 Task: Create a due date automation trigger when advanced on, 2 working days after a card is due add fields with custom fields "Resume" completed at 11:00 AM.
Action: Mouse moved to (992, 78)
Screenshot: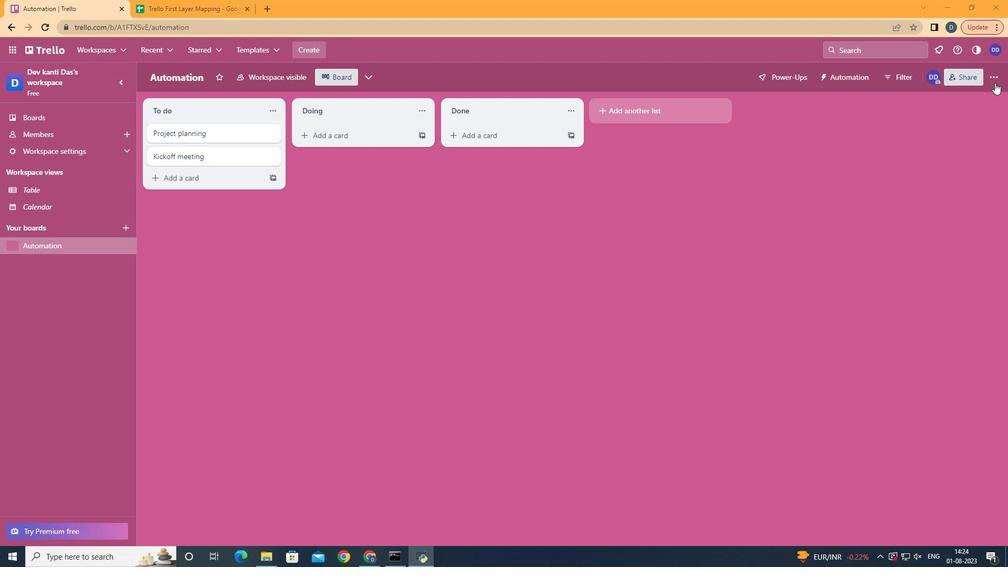 
Action: Mouse pressed left at (992, 78)
Screenshot: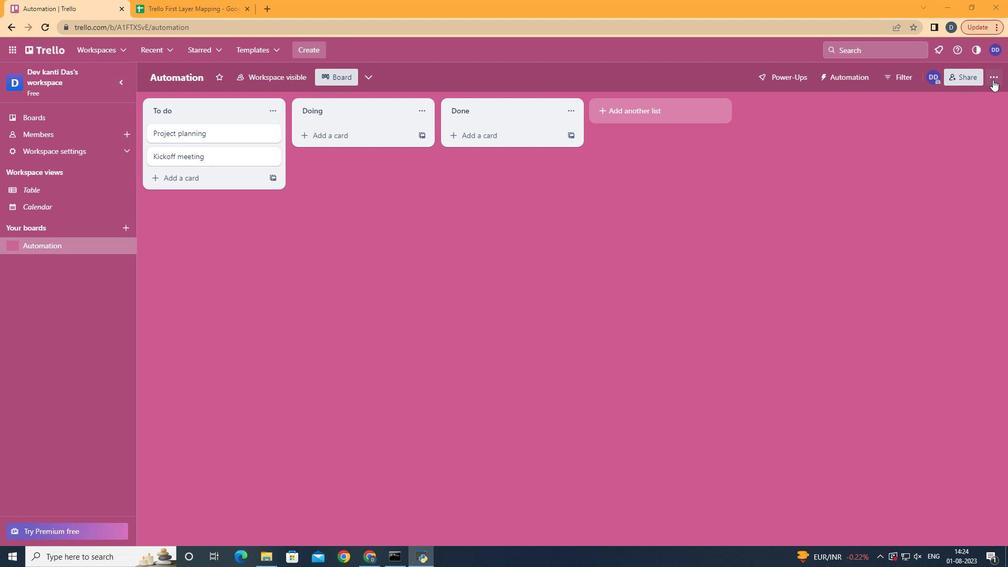 
Action: Mouse moved to (885, 232)
Screenshot: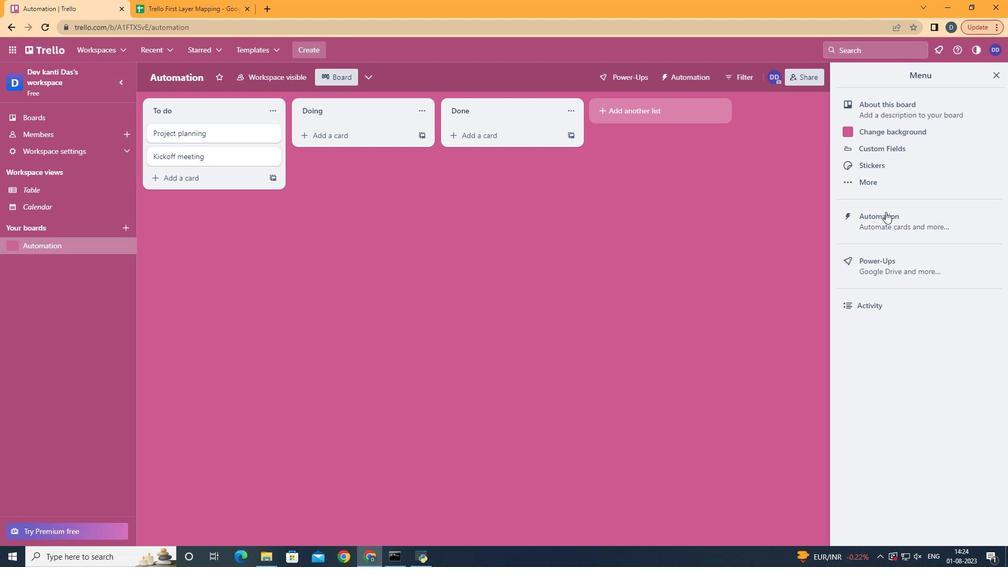 
Action: Mouse pressed left at (885, 232)
Screenshot: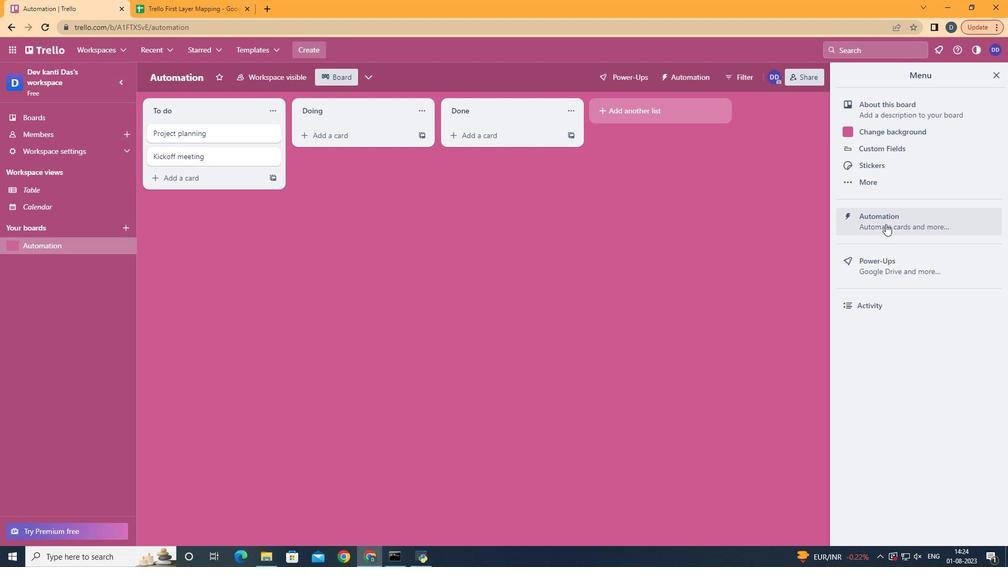 
Action: Mouse moved to (218, 214)
Screenshot: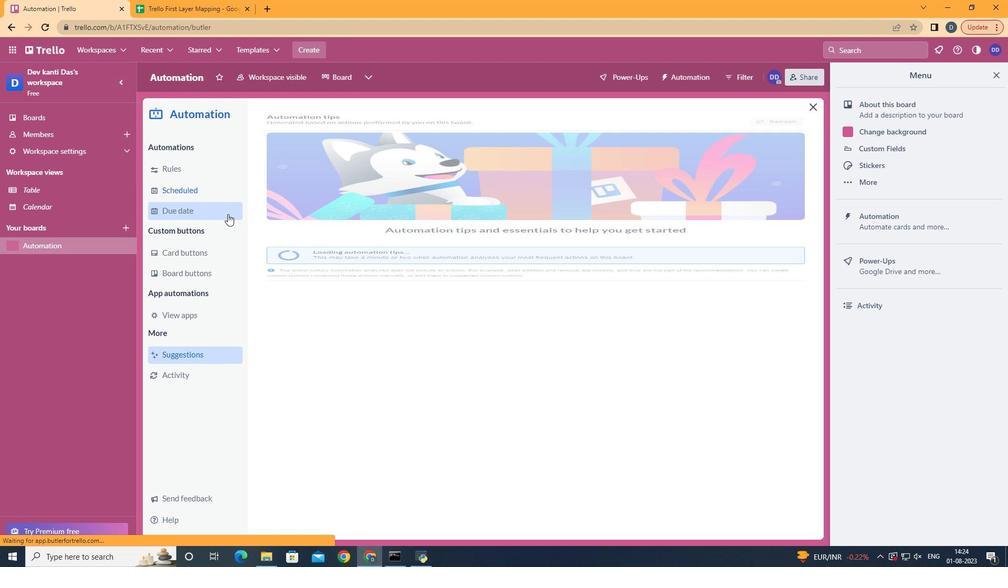 
Action: Mouse pressed left at (218, 214)
Screenshot: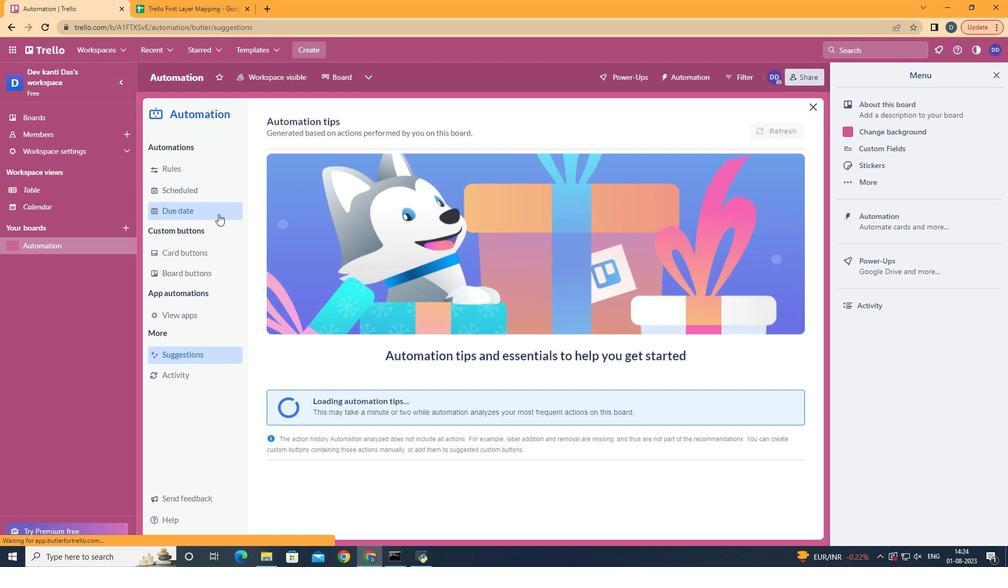 
Action: Mouse moved to (758, 125)
Screenshot: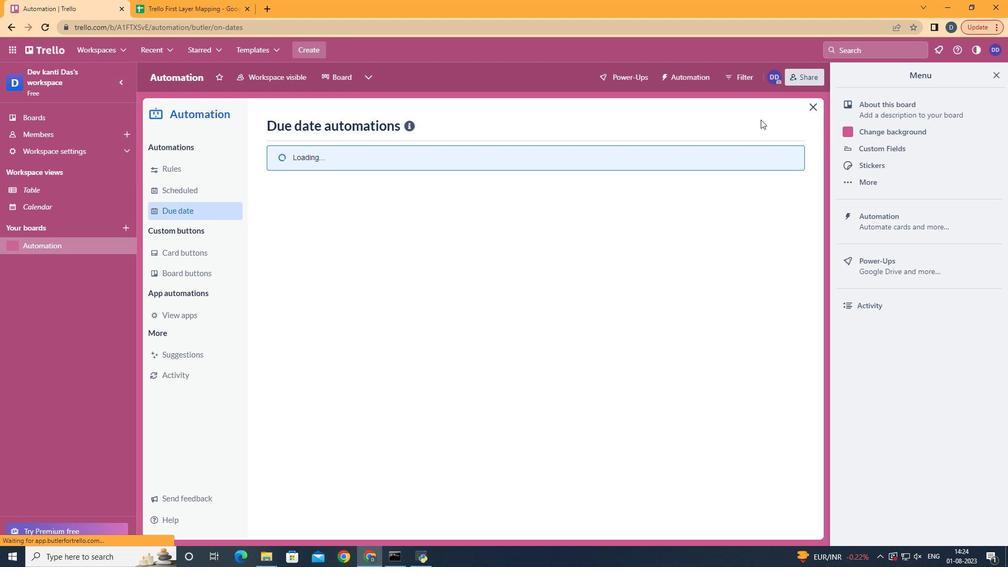 
Action: Mouse pressed left at (758, 125)
Screenshot: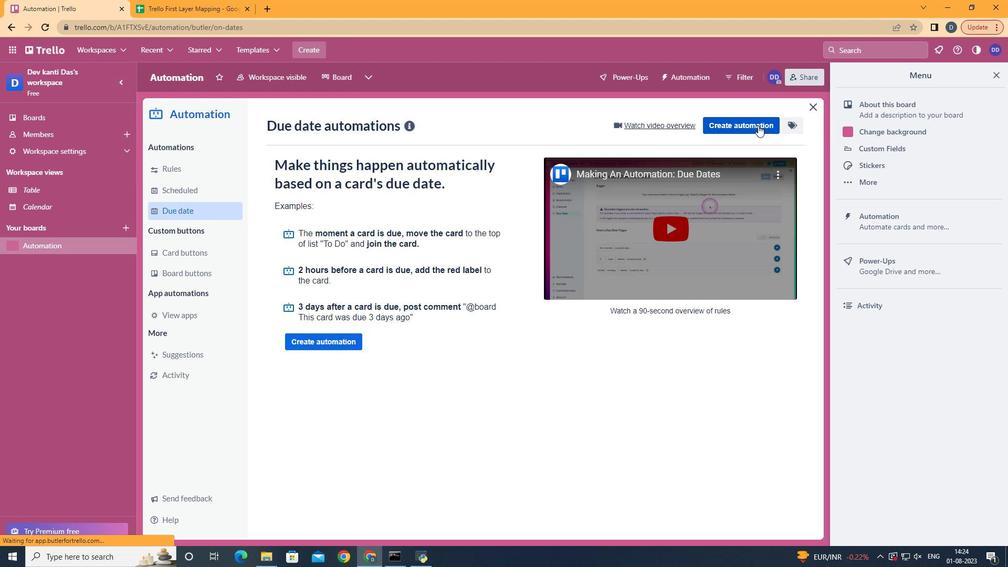 
Action: Mouse moved to (451, 228)
Screenshot: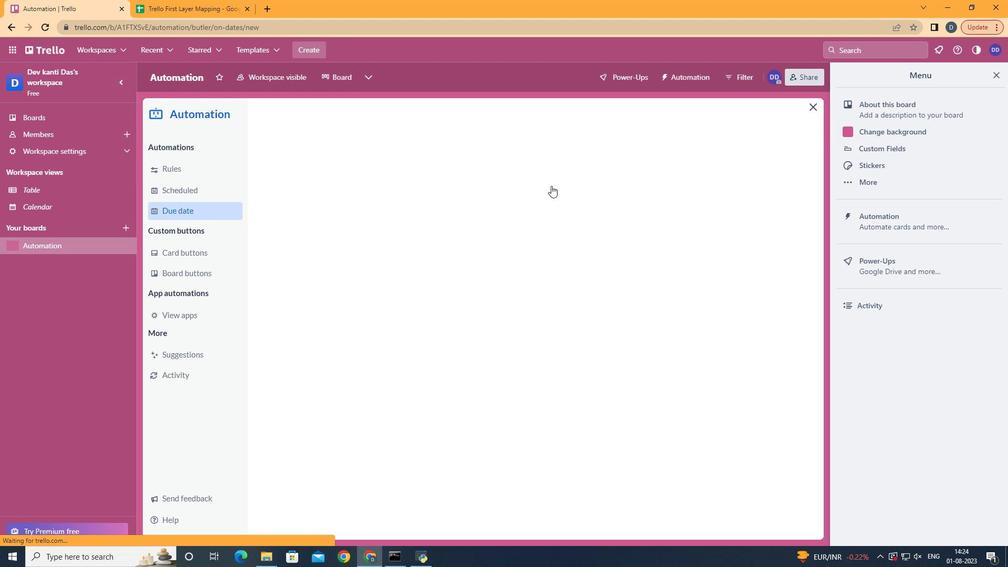 
Action: Mouse pressed left at (451, 228)
Screenshot: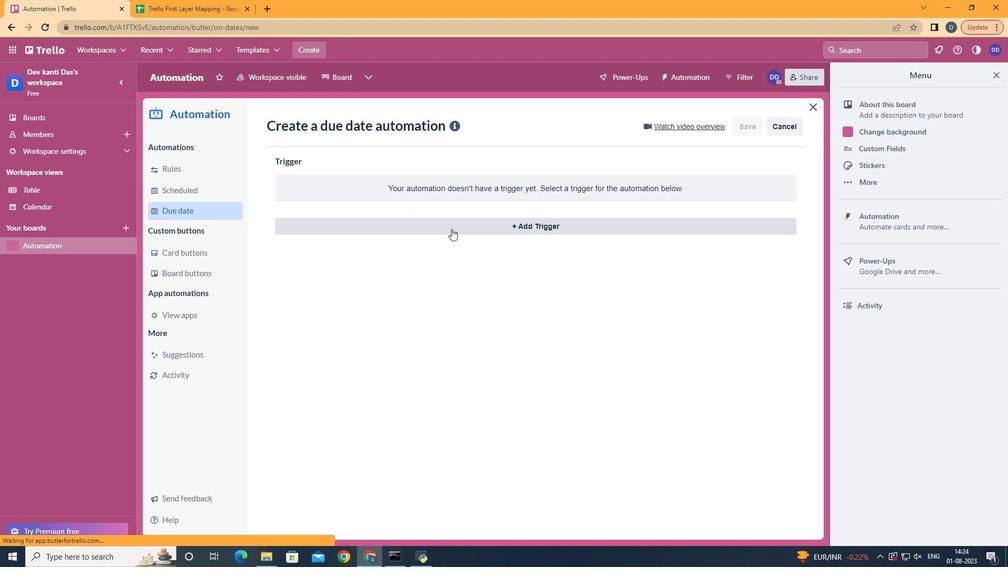 
Action: Mouse moved to (343, 427)
Screenshot: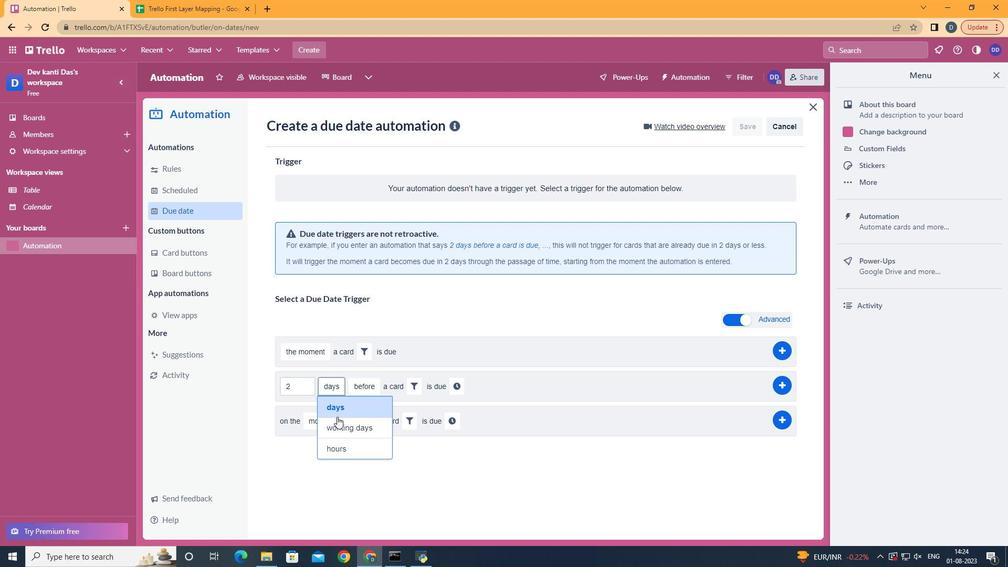 
Action: Mouse pressed left at (343, 427)
Screenshot: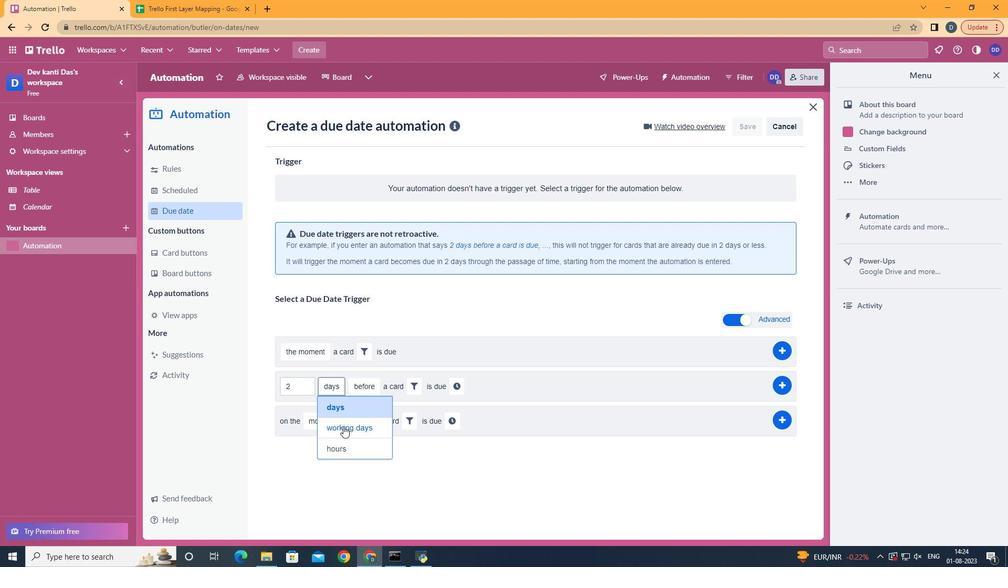 
Action: Mouse moved to (408, 427)
Screenshot: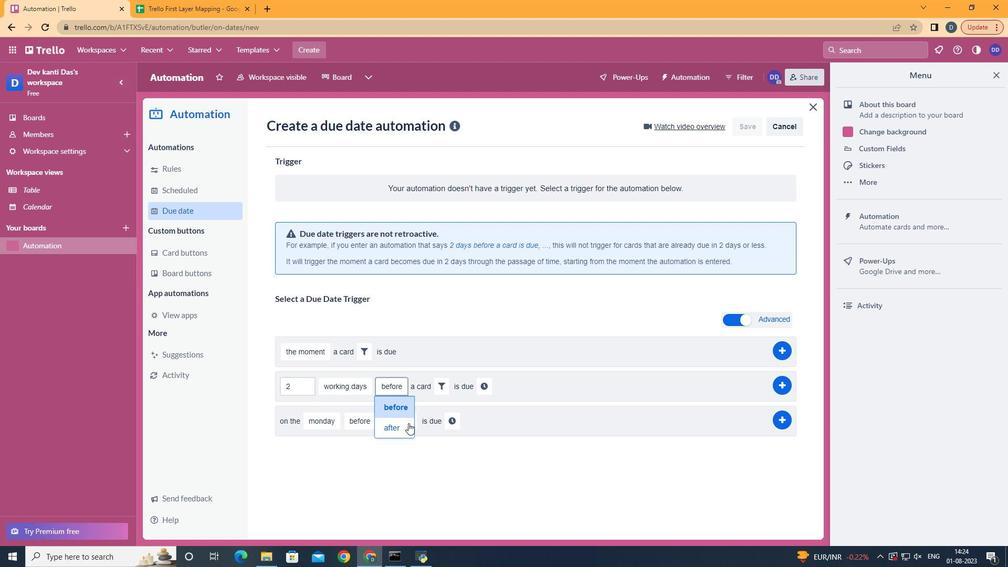 
Action: Mouse pressed left at (408, 427)
Screenshot: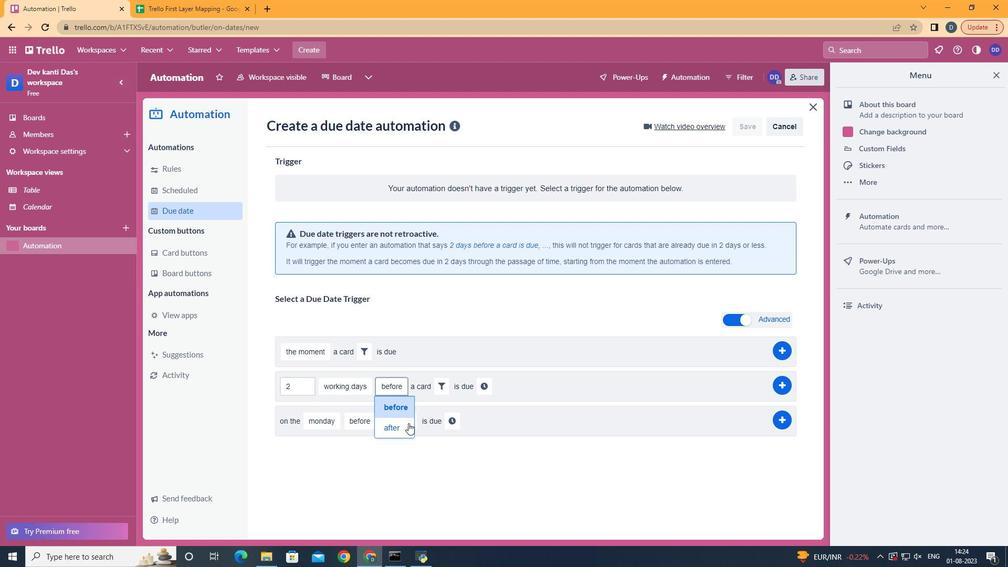 
Action: Mouse moved to (439, 385)
Screenshot: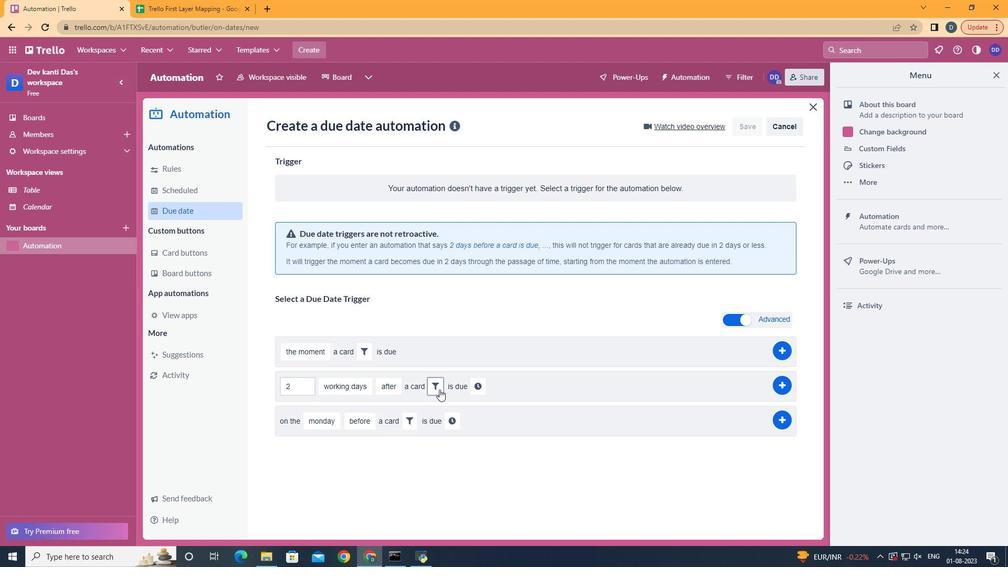 
Action: Mouse pressed left at (439, 385)
Screenshot: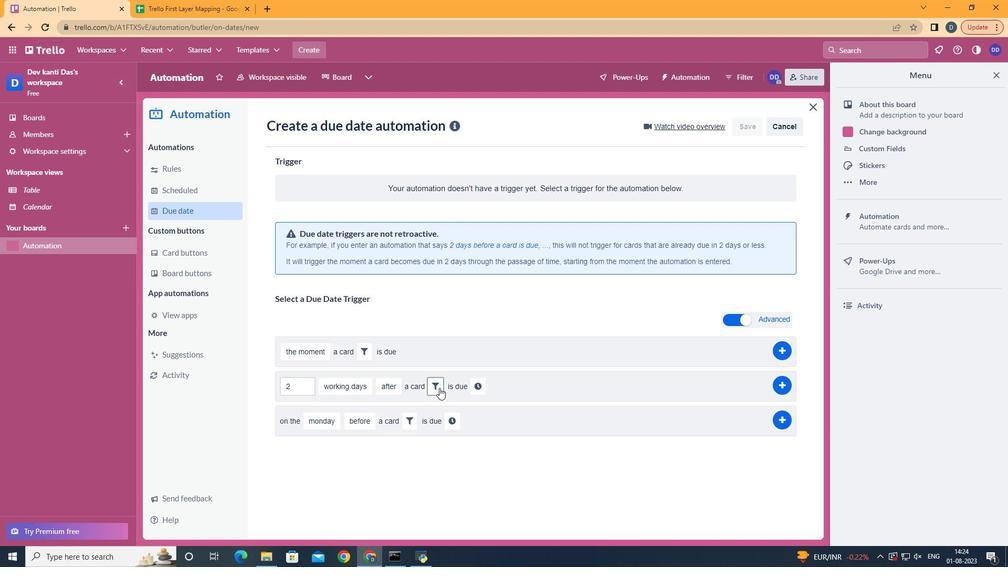 
Action: Mouse moved to (632, 417)
Screenshot: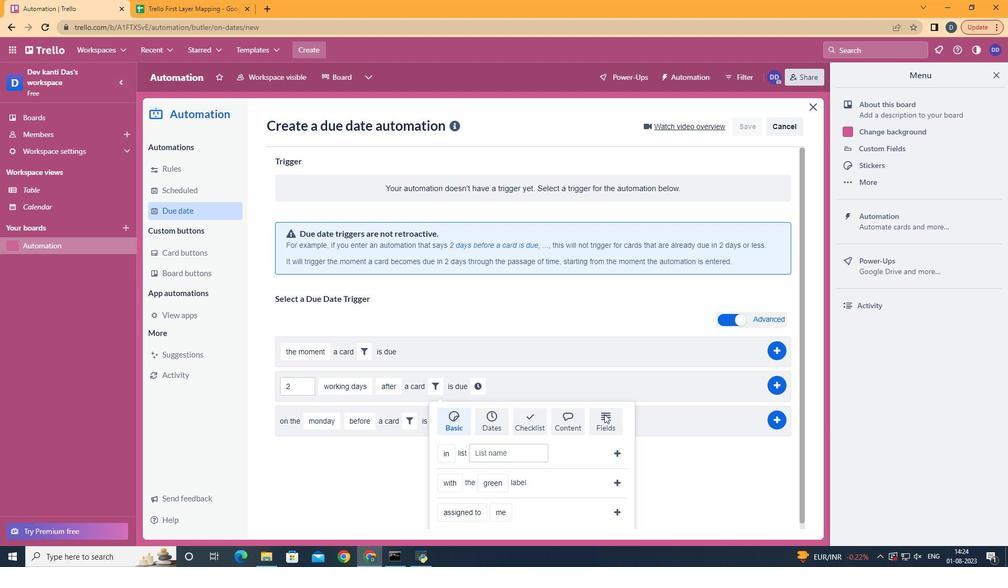 
Action: Mouse pressed left at (632, 417)
Screenshot: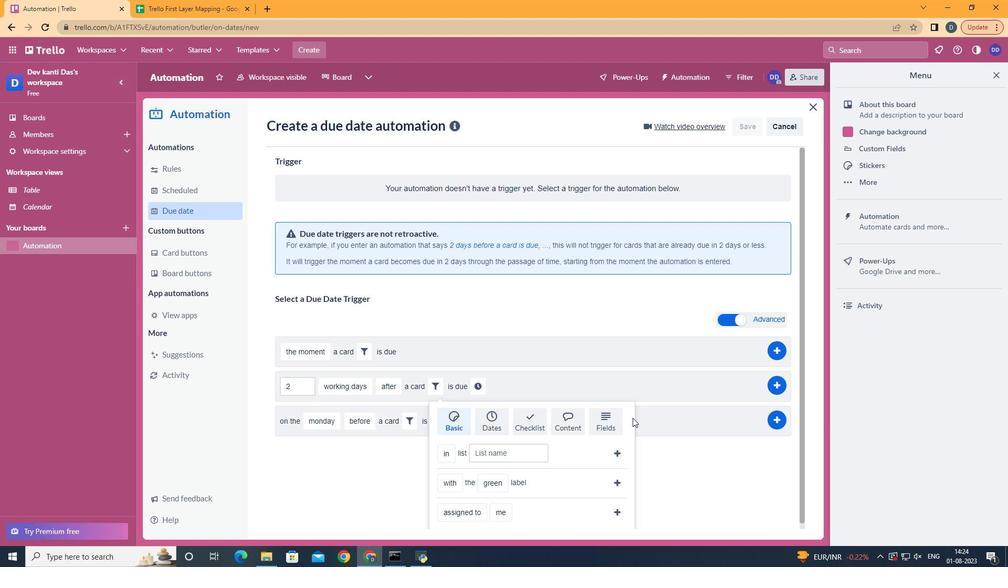 
Action: Mouse moved to (607, 418)
Screenshot: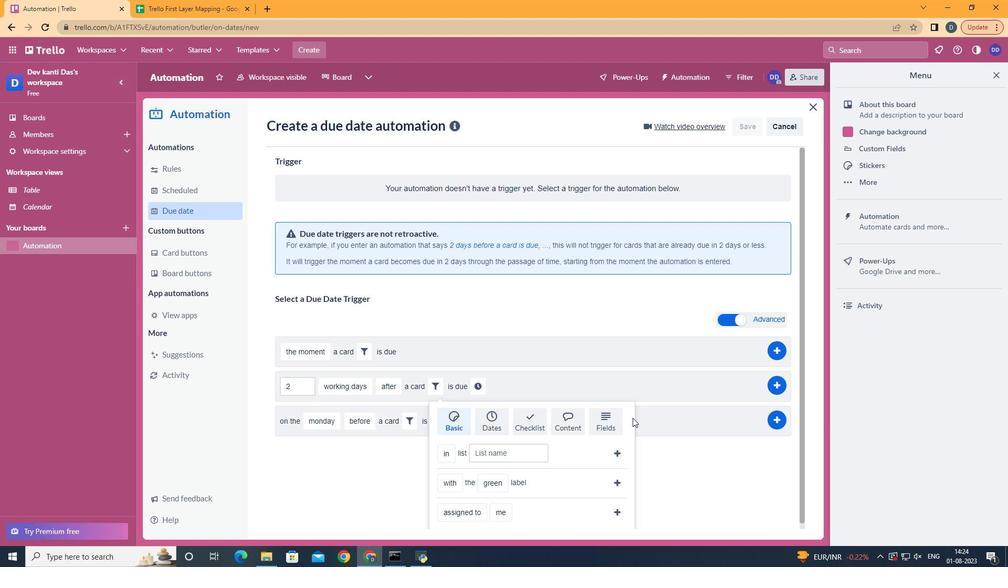
Action: Mouse pressed left at (607, 418)
Screenshot: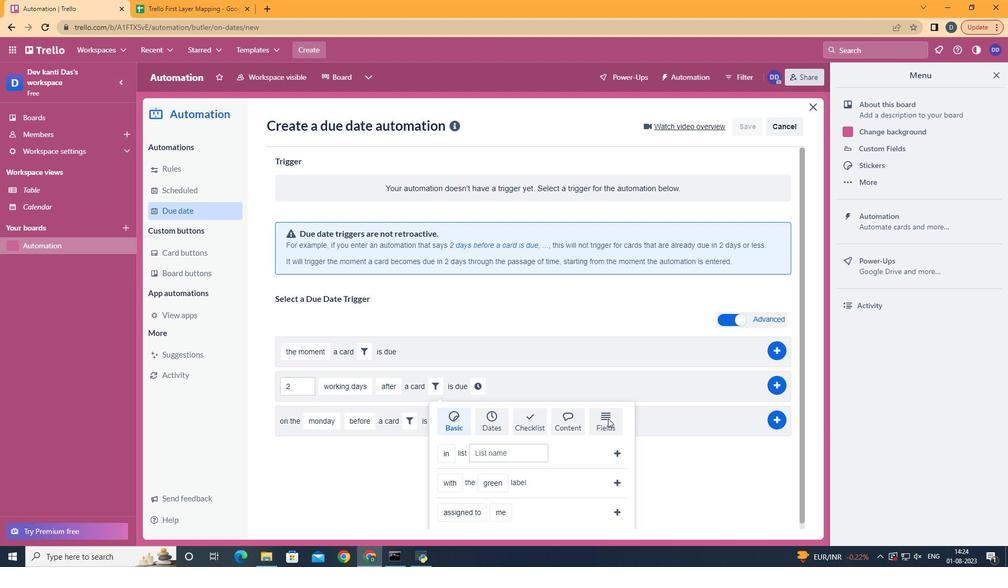 
Action: Mouse moved to (607, 418)
Screenshot: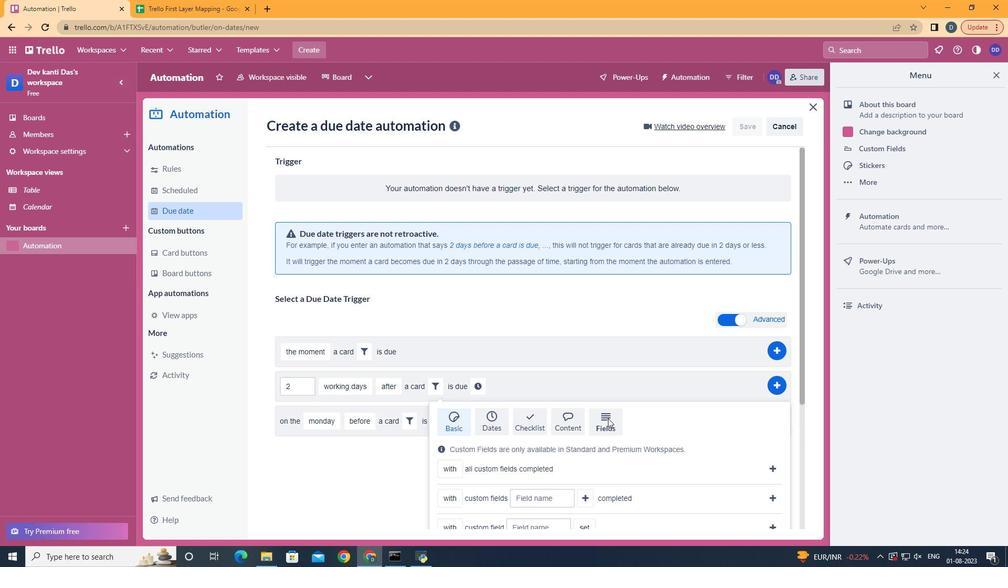 
Action: Mouse scrolled (607, 417) with delta (0, 0)
Screenshot: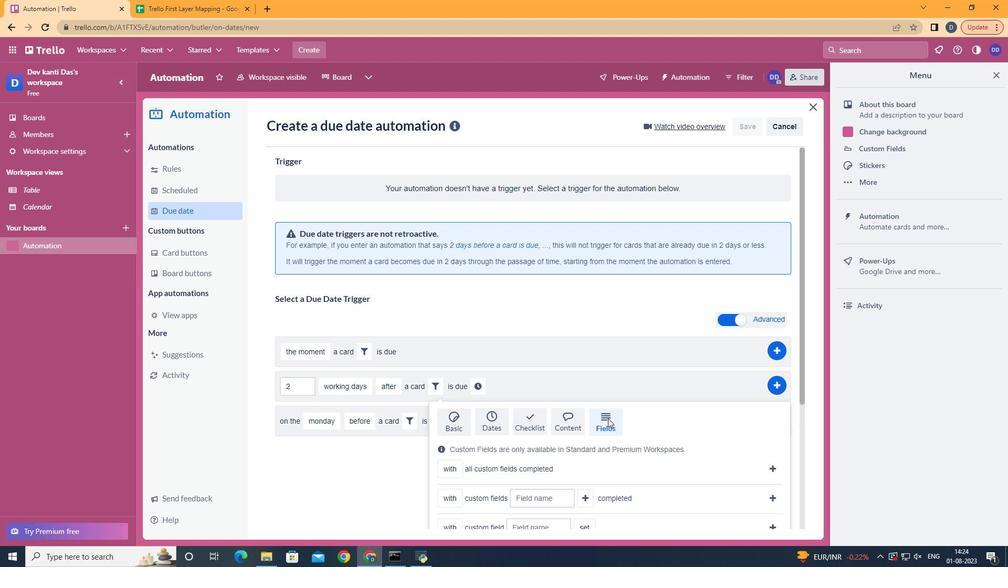 
Action: Mouse scrolled (607, 417) with delta (0, 0)
Screenshot: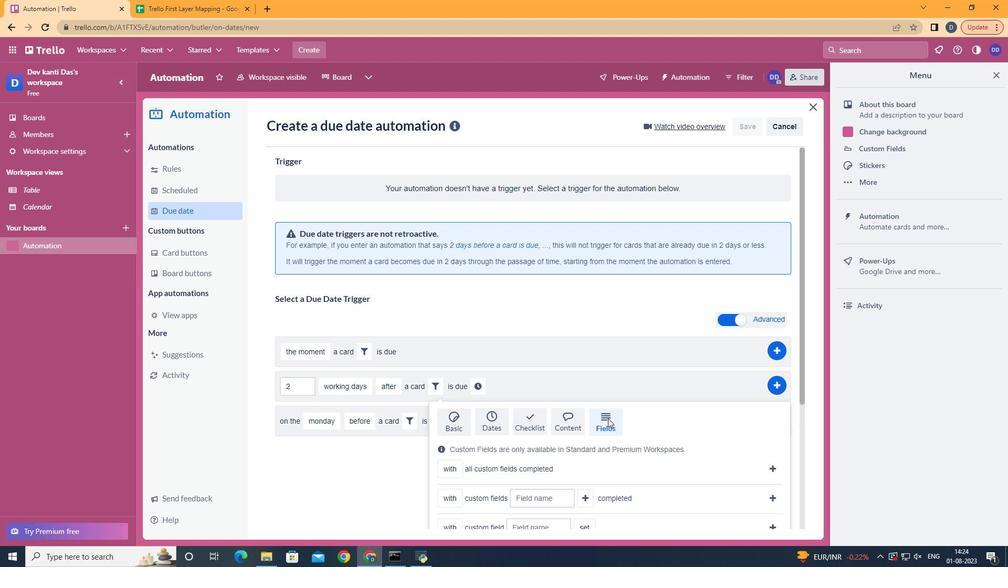 
Action: Mouse scrolled (607, 417) with delta (0, 0)
Screenshot: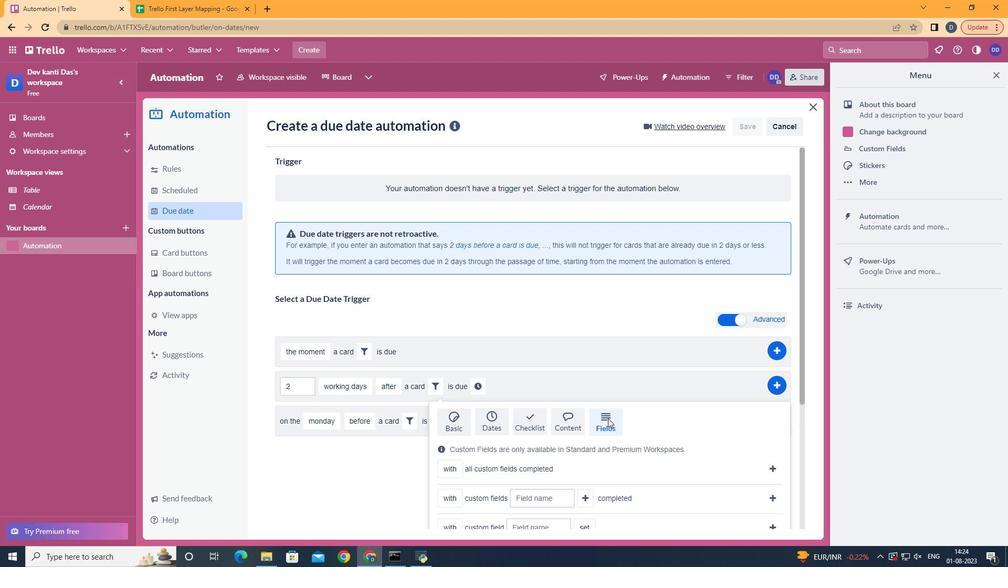 
Action: Mouse scrolled (607, 417) with delta (0, 0)
Screenshot: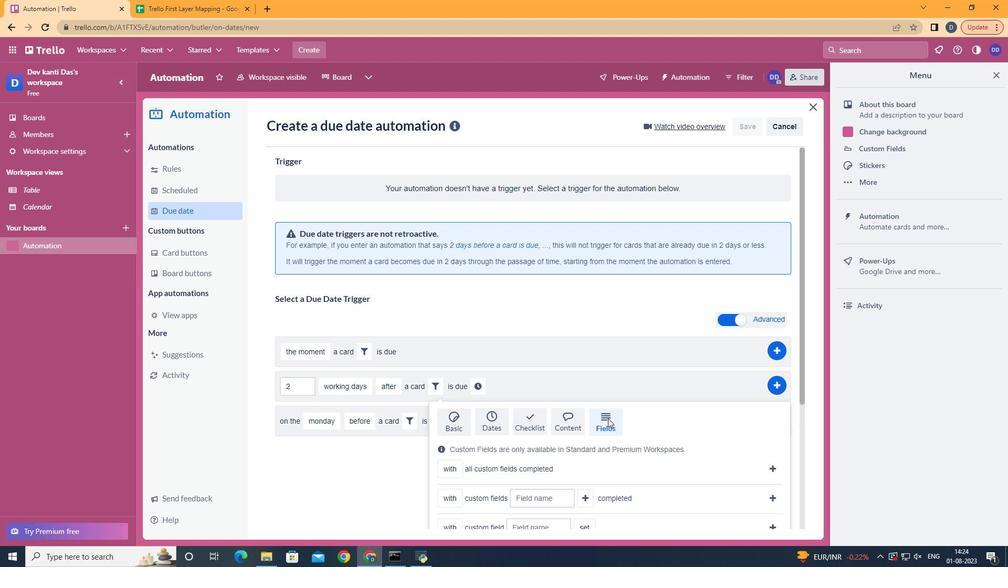 
Action: Mouse moved to (459, 328)
Screenshot: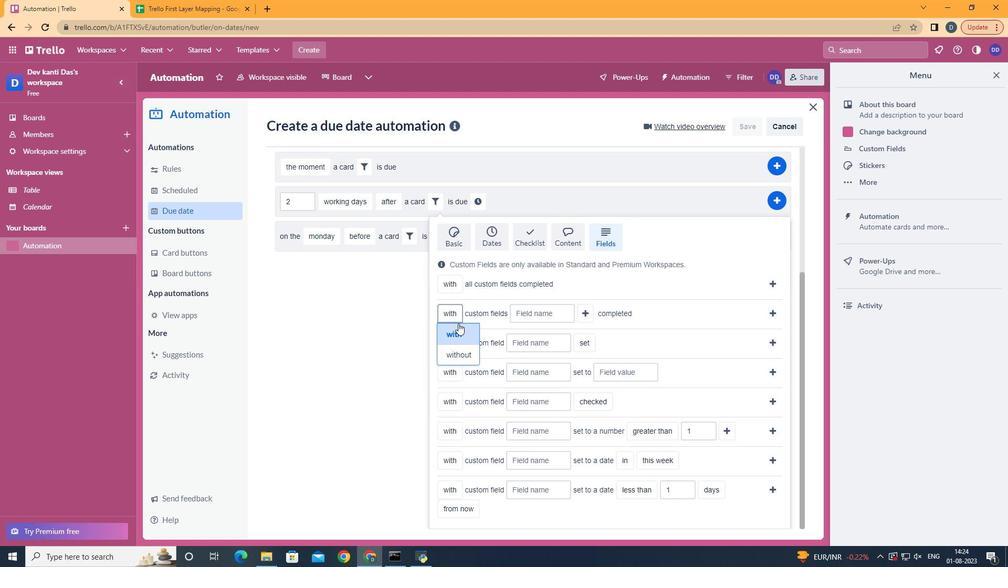 
Action: Mouse pressed left at (459, 328)
Screenshot: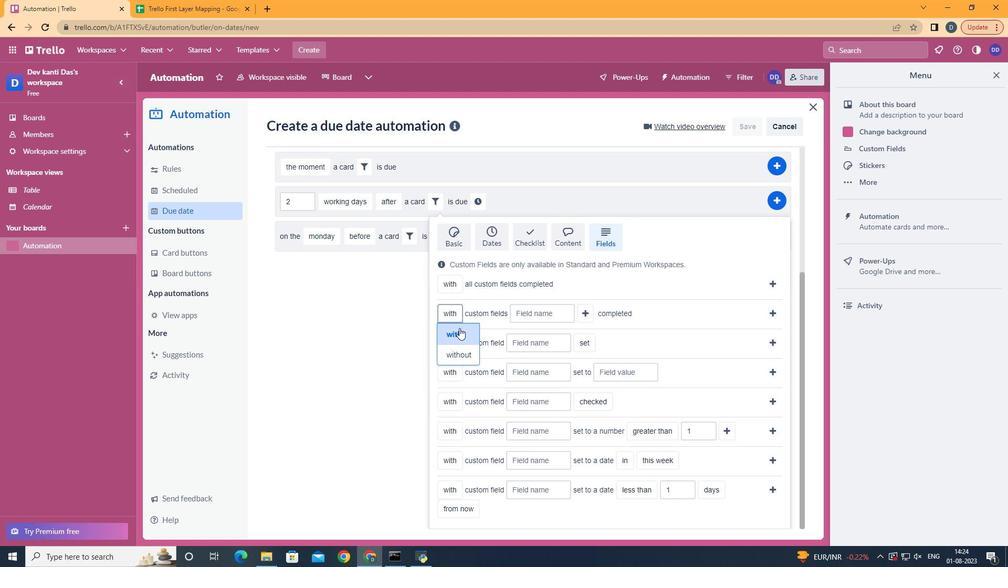
Action: Mouse moved to (561, 313)
Screenshot: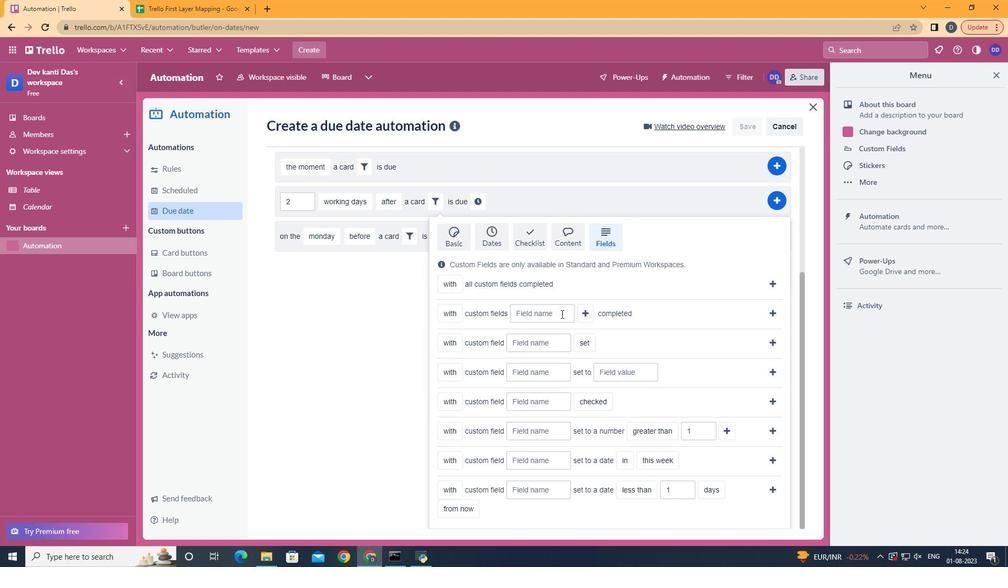 
Action: Mouse pressed left at (561, 313)
Screenshot: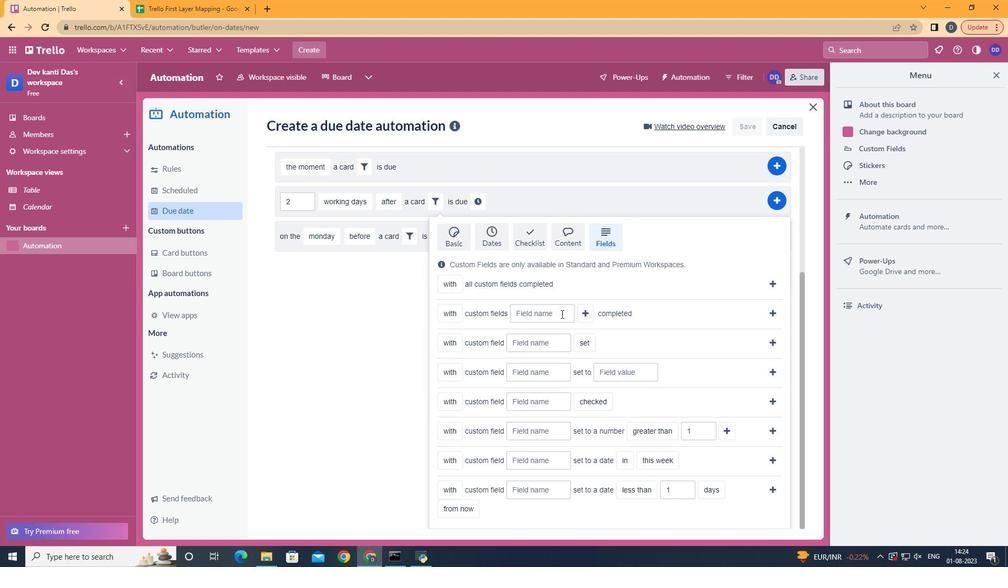 
Action: Mouse moved to (562, 332)
Screenshot: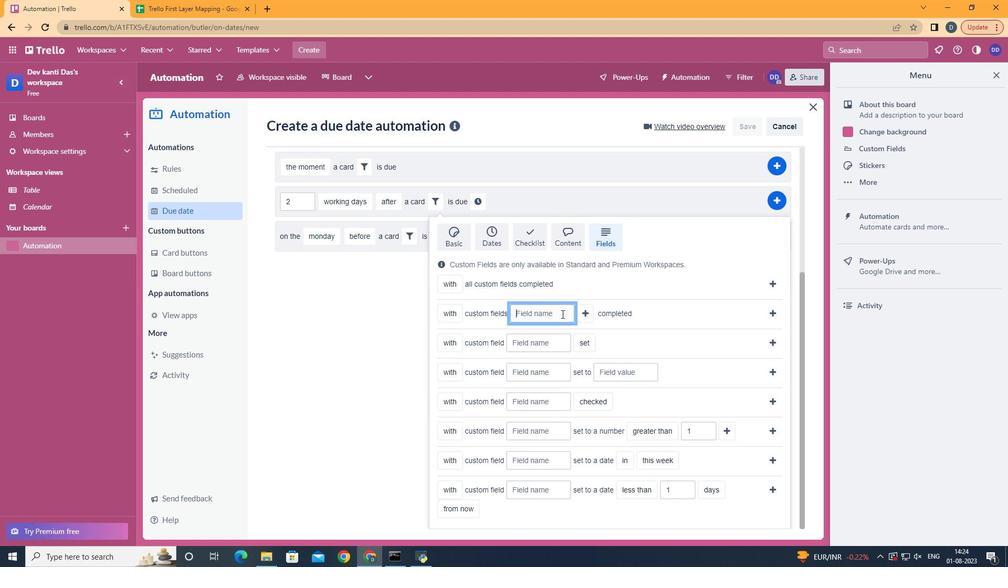 
Action: Key pressed <Key.shift>Resume
Screenshot: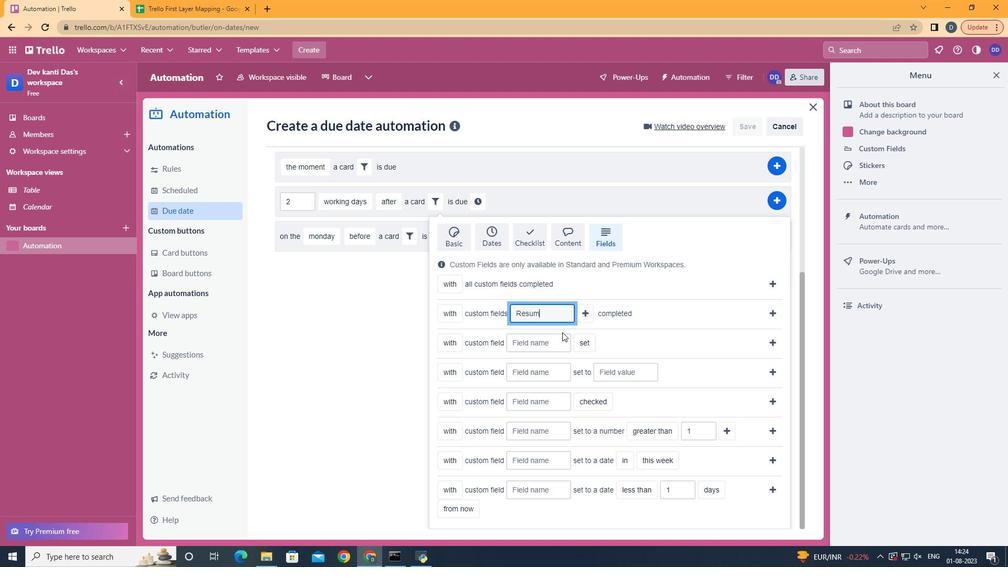 
Action: Mouse moved to (767, 313)
Screenshot: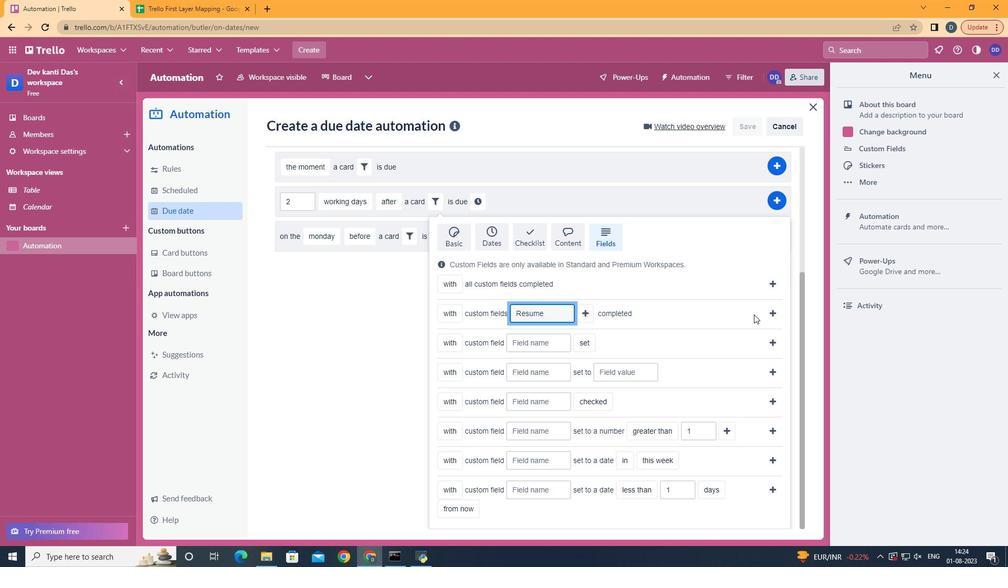 
Action: Mouse pressed left at (767, 313)
Screenshot: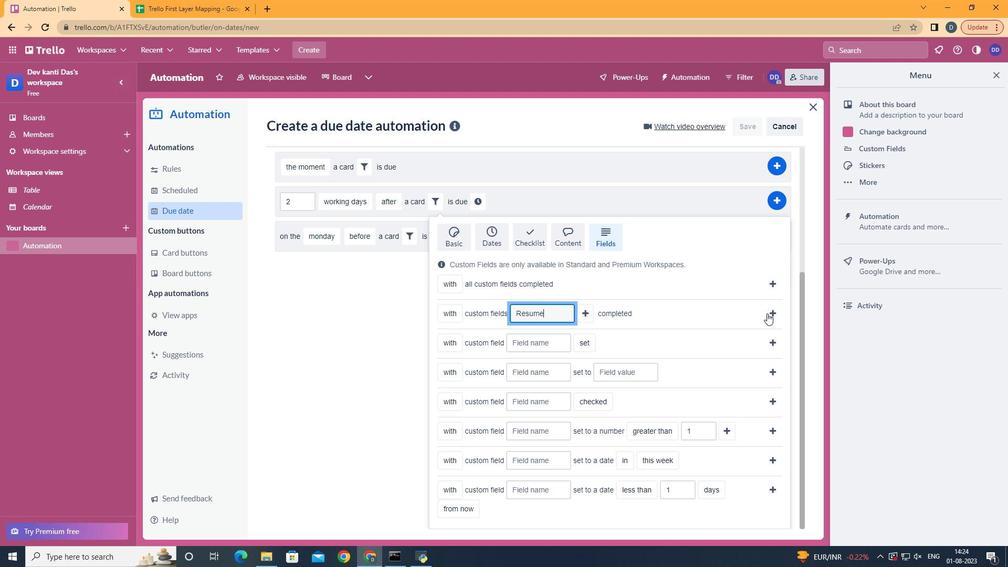
Action: Mouse moved to (626, 389)
Screenshot: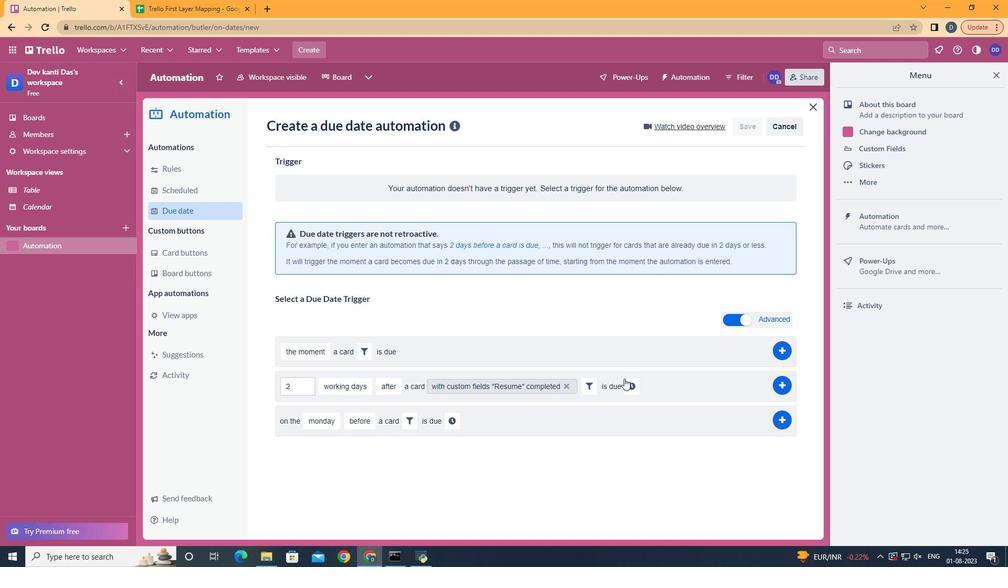 
Action: Mouse pressed left at (626, 389)
Screenshot: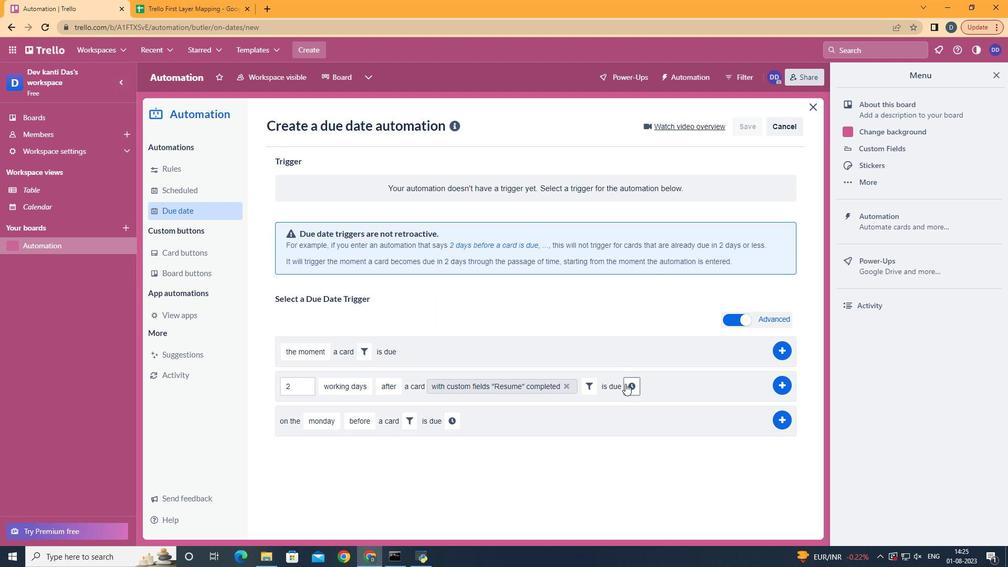 
Action: Mouse moved to (668, 389)
Screenshot: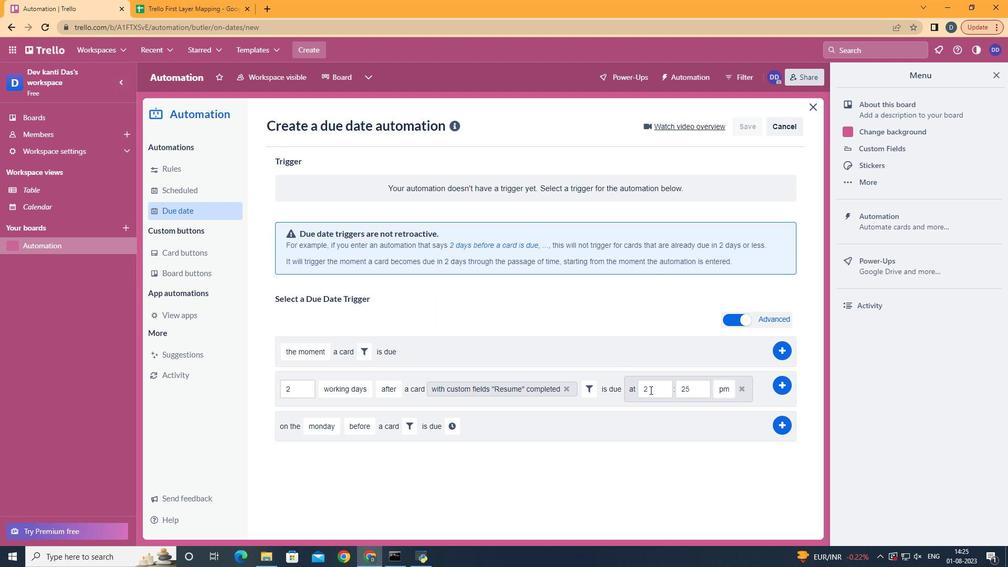 
Action: Mouse pressed left at (668, 389)
Screenshot: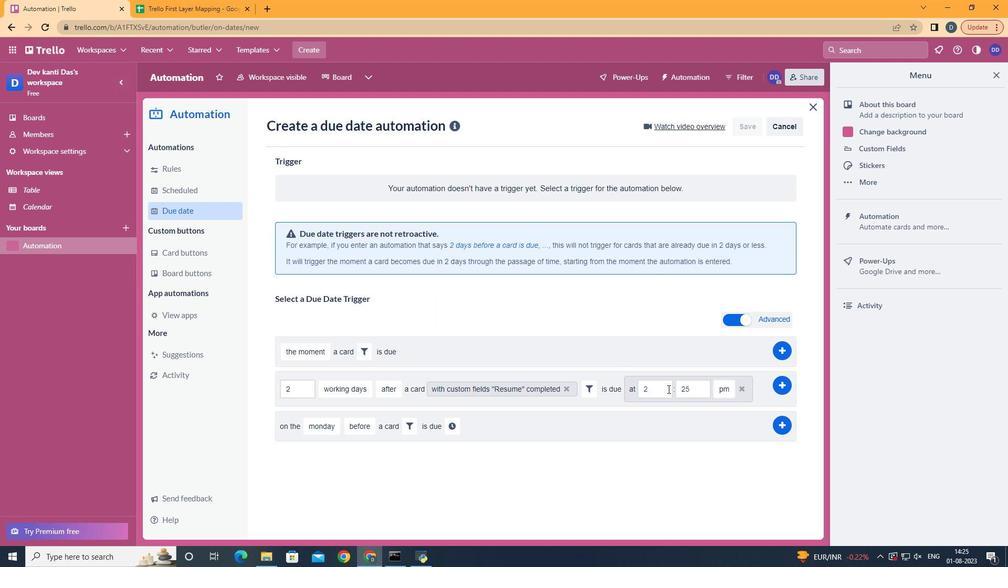 
Action: Mouse moved to (666, 389)
Screenshot: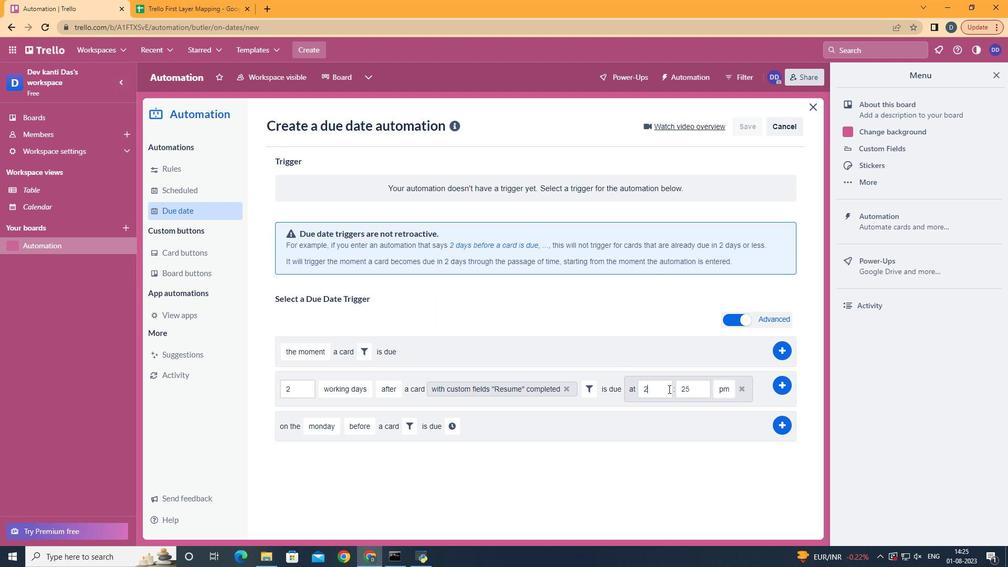 
Action: Key pressed <Key.backspace>11
Screenshot: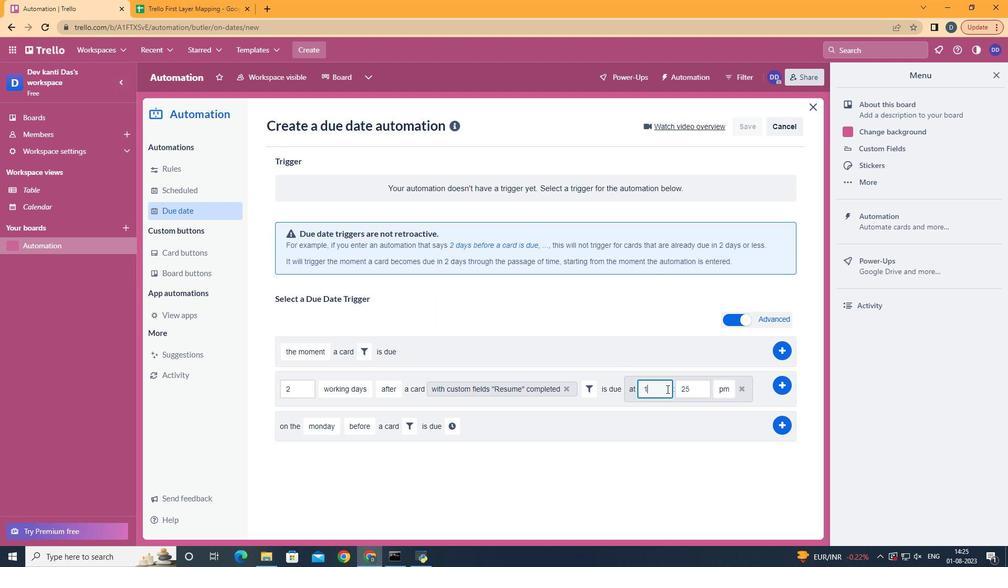 
Action: Mouse moved to (691, 385)
Screenshot: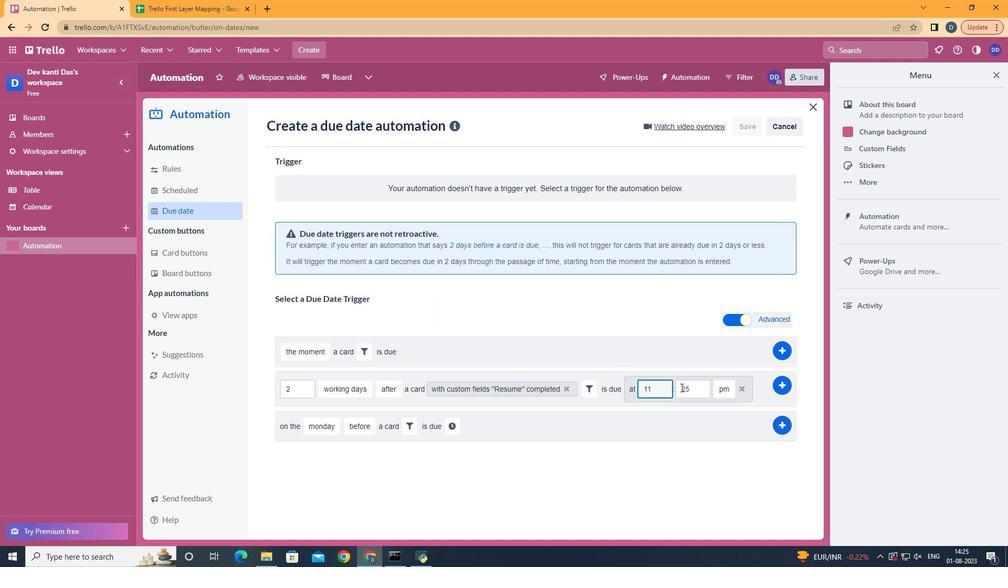 
Action: Mouse pressed left at (691, 385)
Screenshot: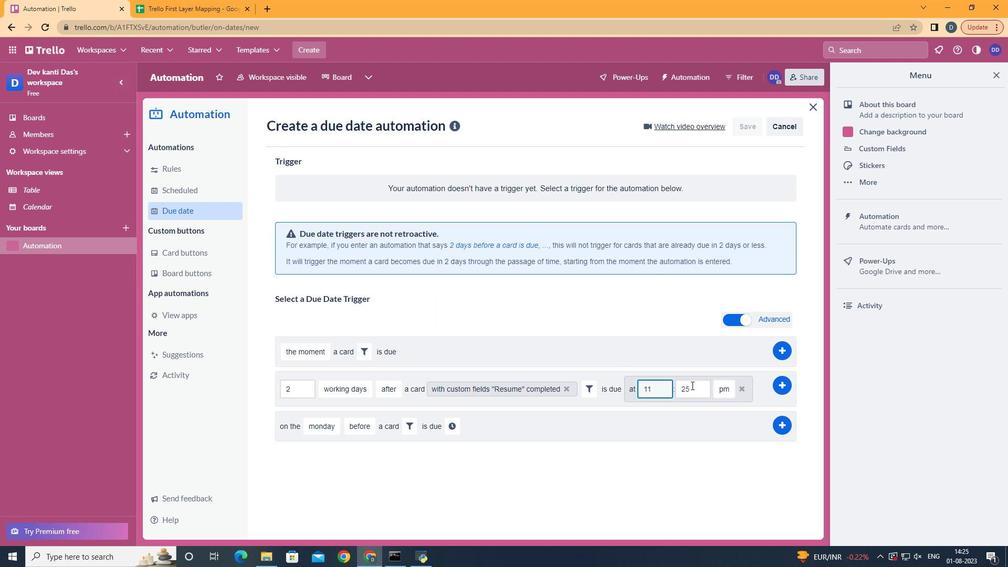 
Action: Key pressed <Key.backspace><Key.backspace>00
Screenshot: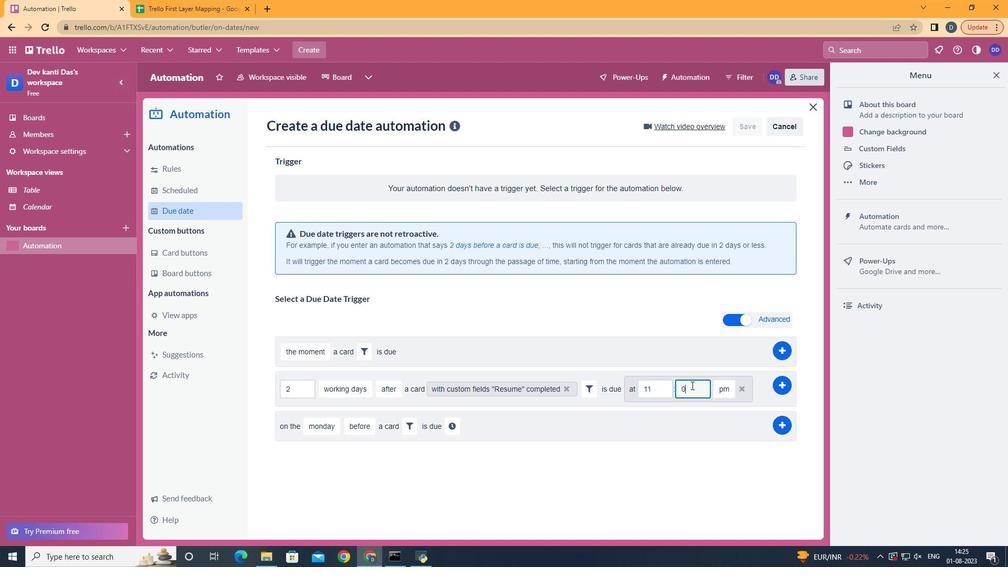 
Action: Mouse moved to (724, 402)
Screenshot: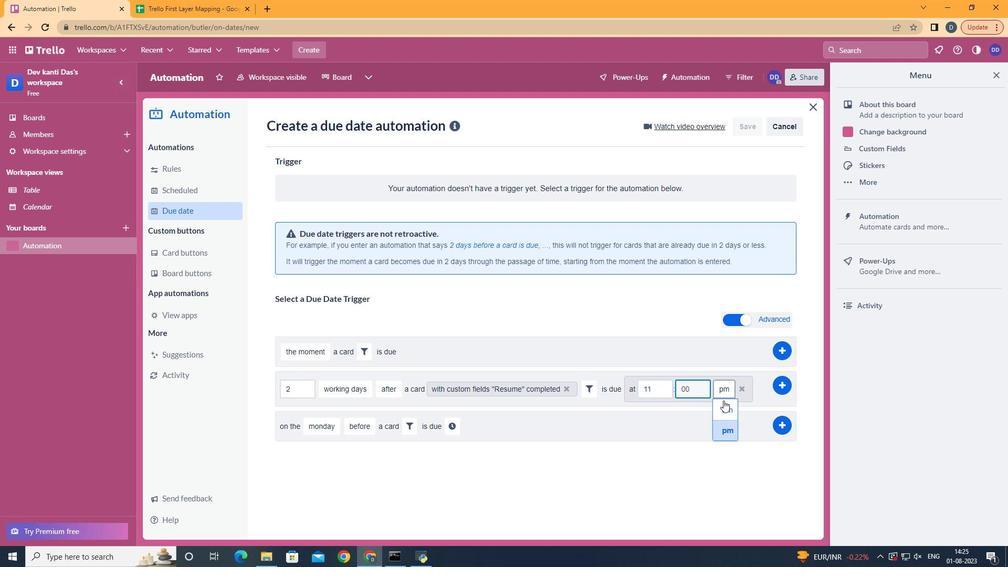 
Action: Mouse pressed left at (724, 402)
Screenshot: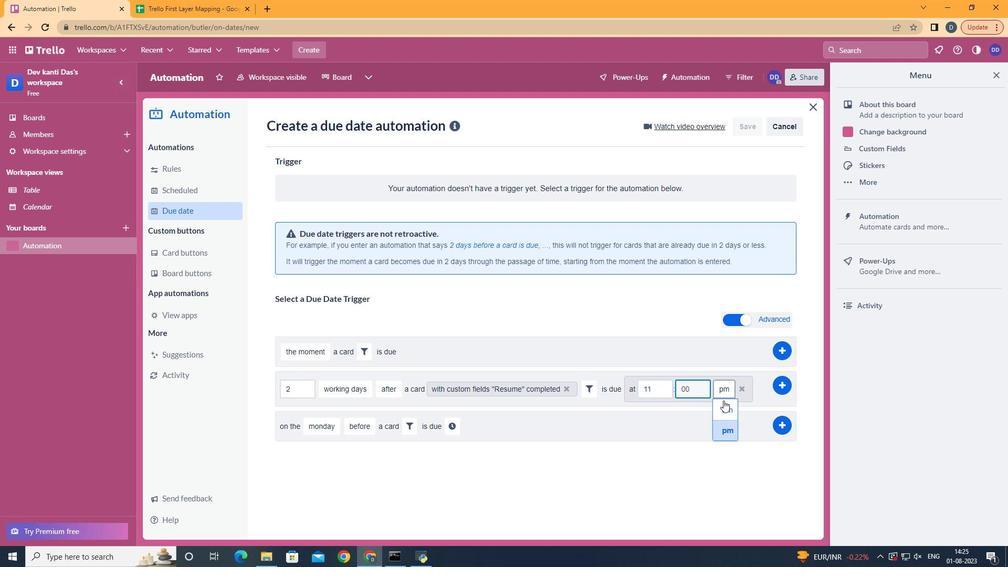 
Action: Mouse moved to (780, 391)
Screenshot: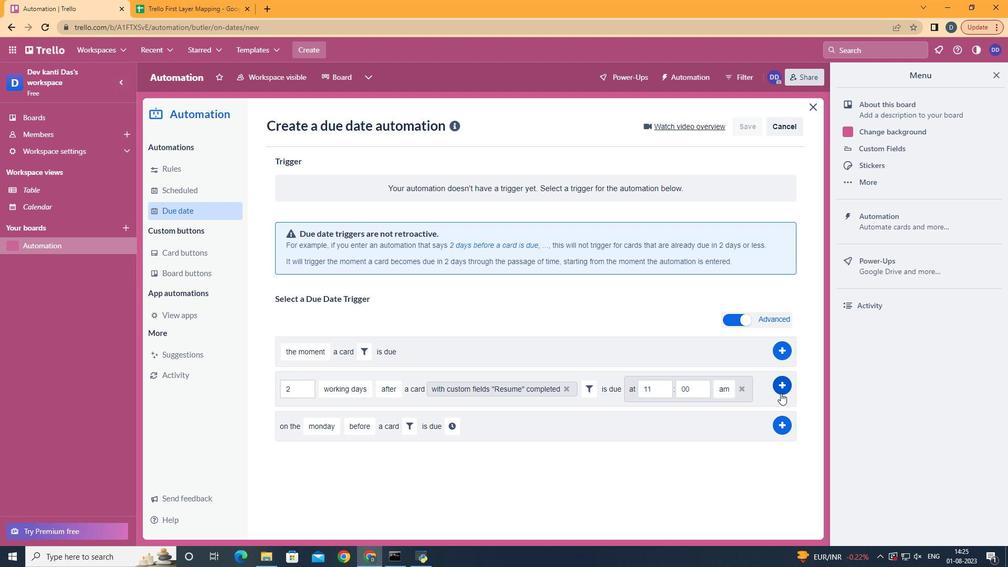 
Action: Mouse pressed left at (780, 391)
Screenshot: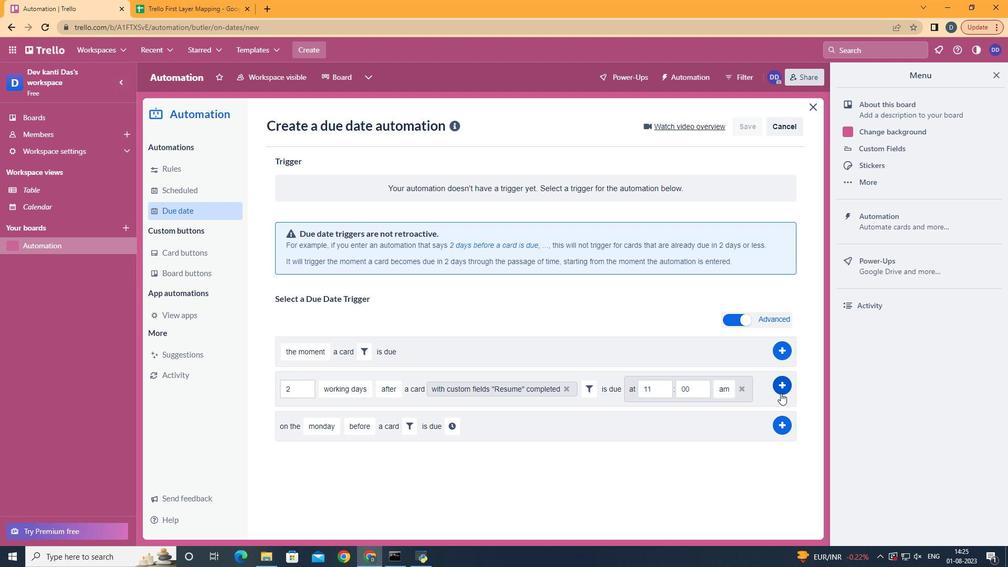 
Action: Mouse moved to (354, 206)
Screenshot: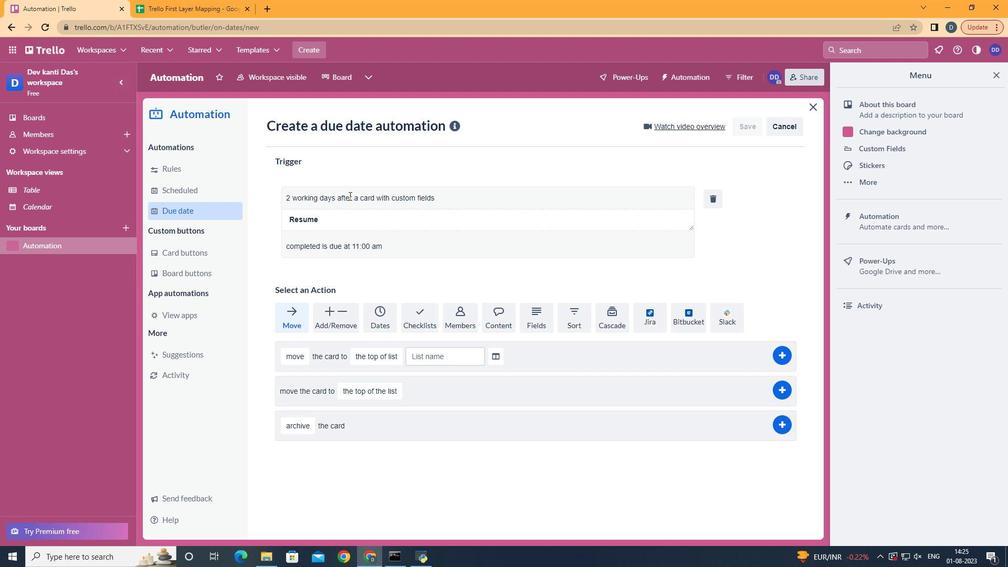 
